 Task: Open a blank sheet, save the file as Riocarnivalletter.pdf Type the sentence 'Music has a powerful effect on our emotions. Listening to uplifting music can boost mood and energy levels, while calming music can promote relaxation and stress reduction. Music has the ability to evoke memories and emotions, making it a valuable tool for emotional well-being.'Add formula using equations and charcters after the sentence 'V = ?r²h' Select the formula and highlight with color Yellow Change the page Orientation to  Landscape
Action: Mouse moved to (259, 174)
Screenshot: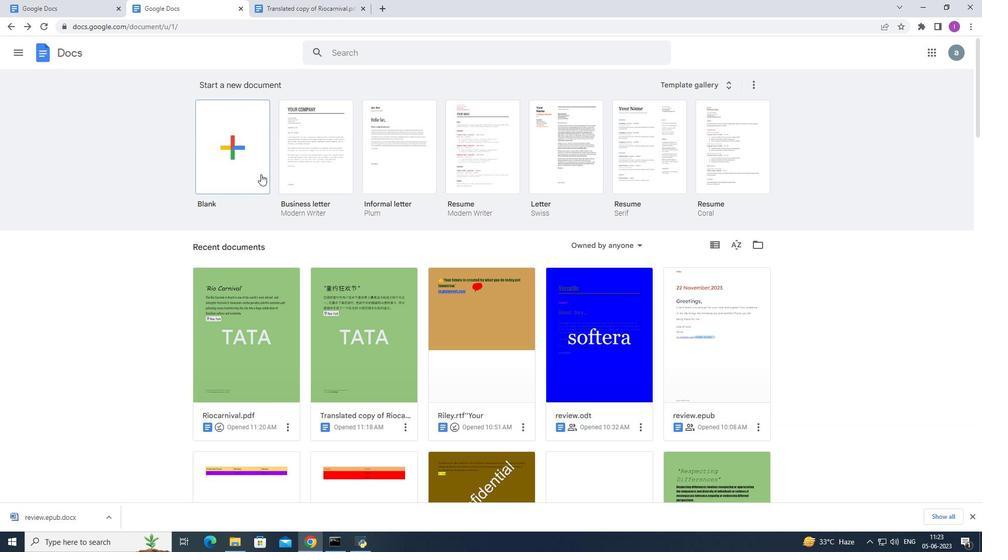 
Action: Mouse pressed left at (259, 174)
Screenshot: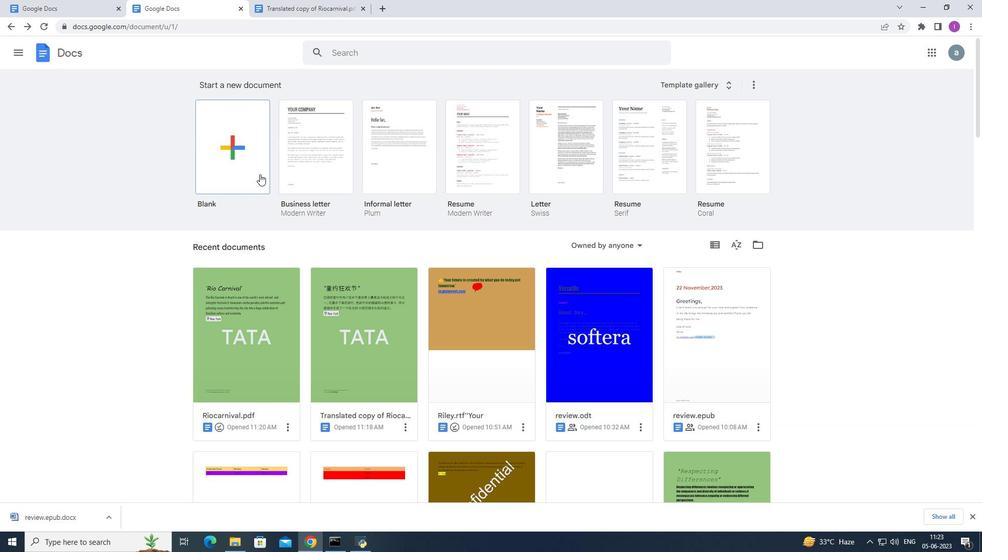 
Action: Mouse moved to (115, 41)
Screenshot: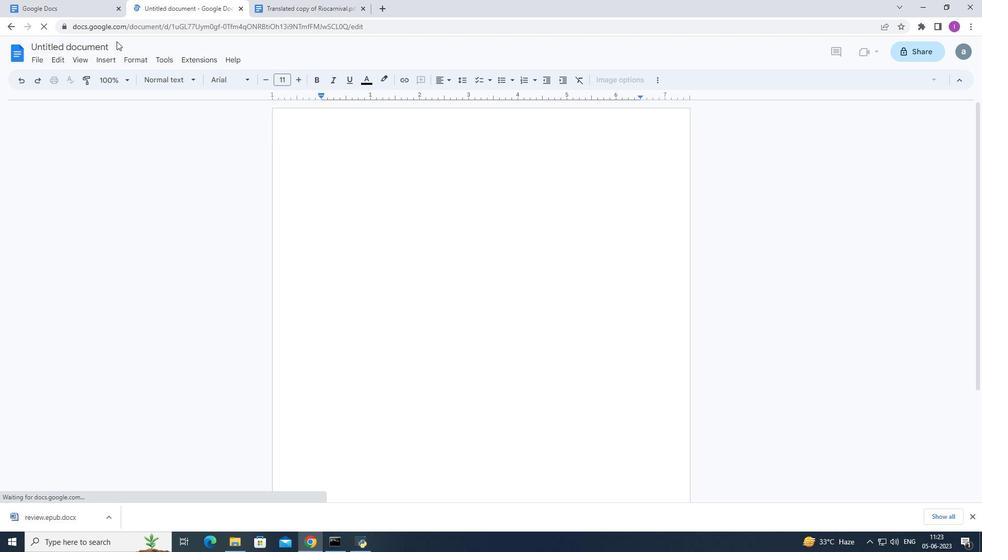 
Action: Mouse pressed left at (115, 41)
Screenshot: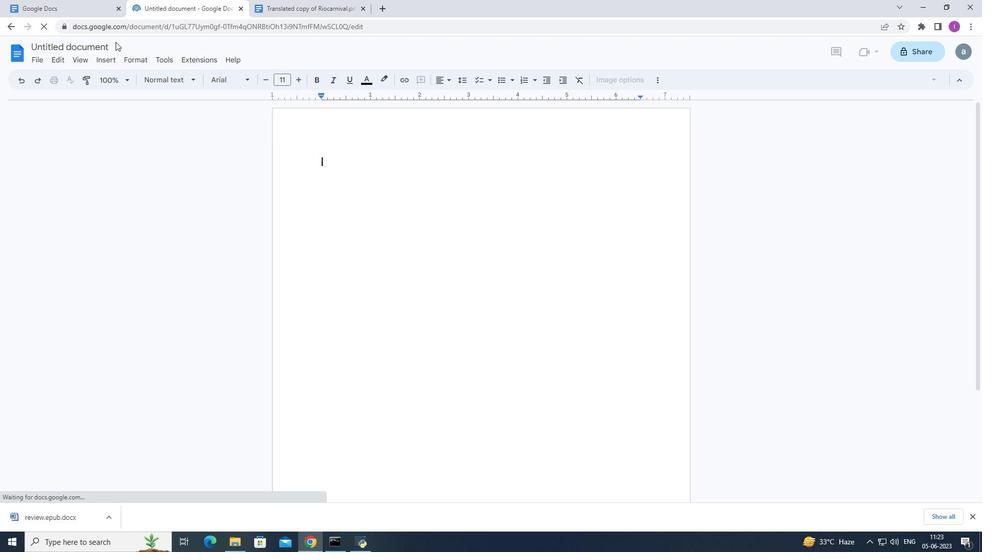 
Action: Mouse moved to (109, 44)
Screenshot: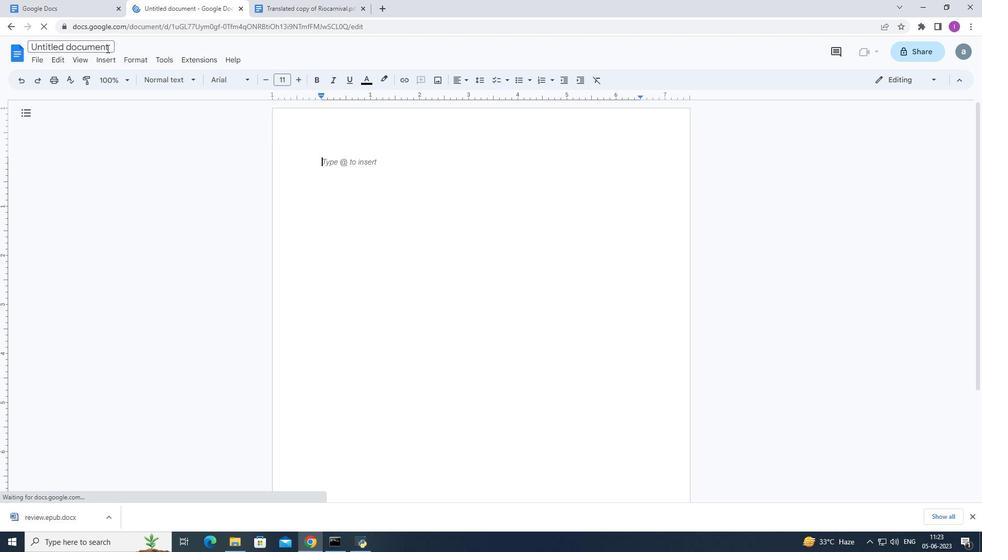 
Action: Mouse pressed left at (109, 44)
Screenshot: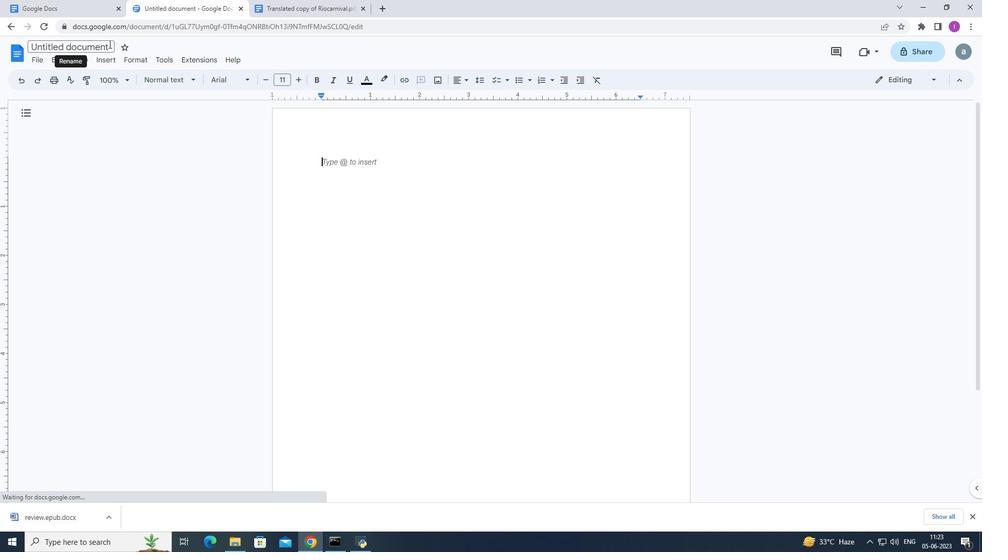 
Action: Mouse moved to (135, 55)
Screenshot: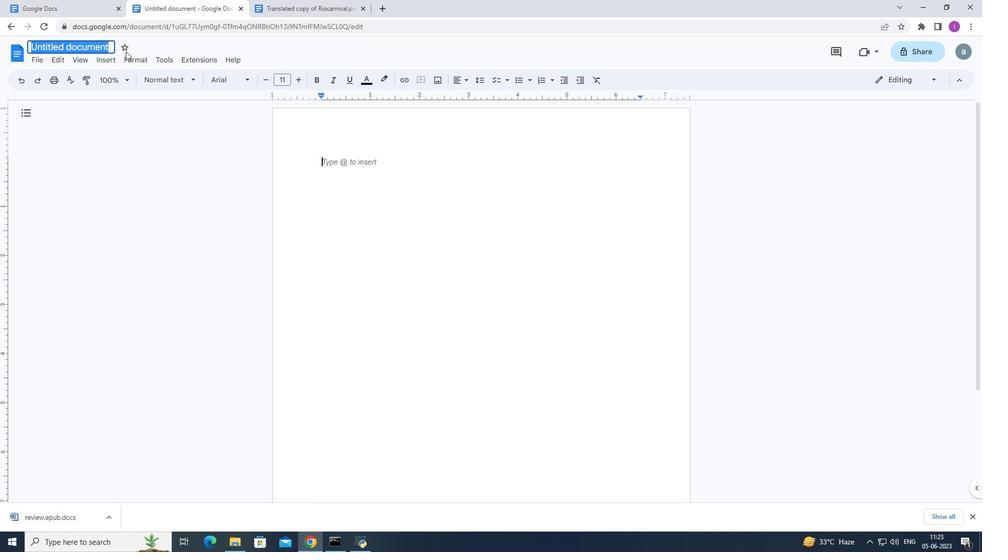 
Action: Key pressed <Key.shift>Riocarnivalletter.pdf
Screenshot: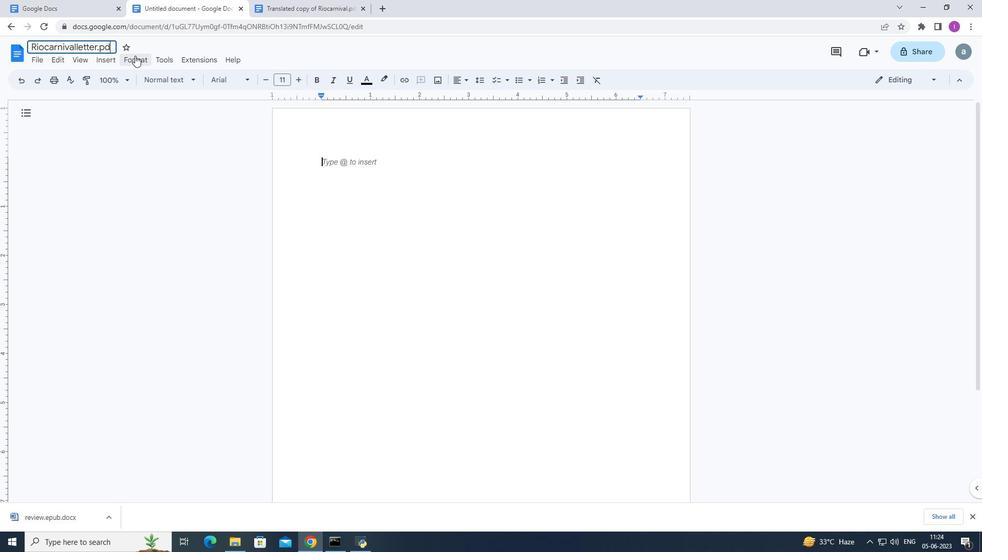 
Action: Mouse moved to (328, 145)
Screenshot: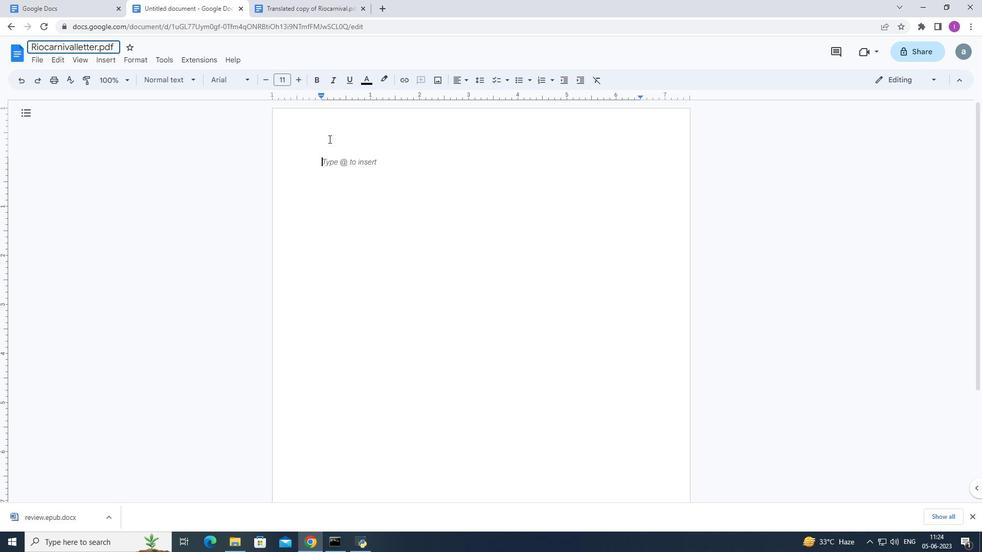 
Action: Mouse pressed left at (328, 145)
Screenshot: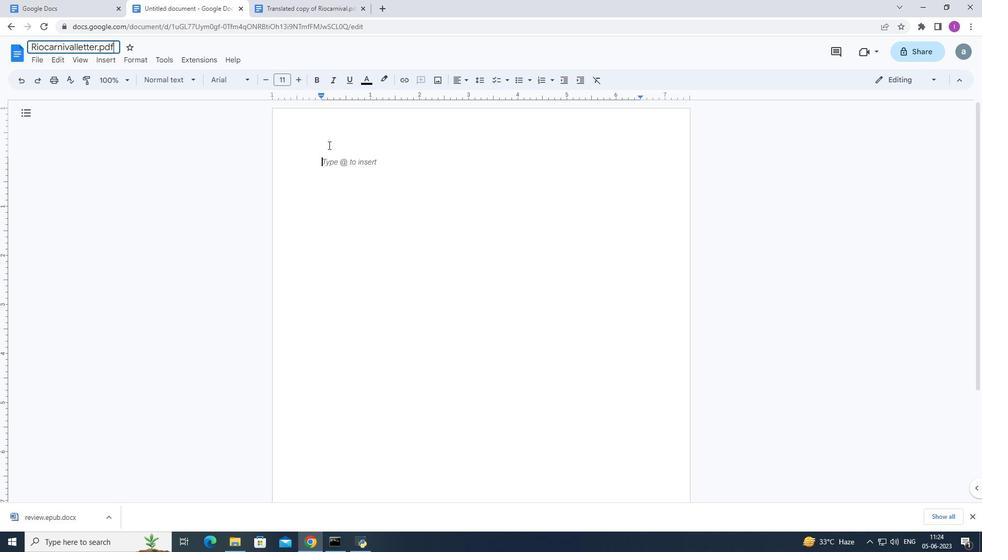 
Action: Mouse moved to (549, 155)
Screenshot: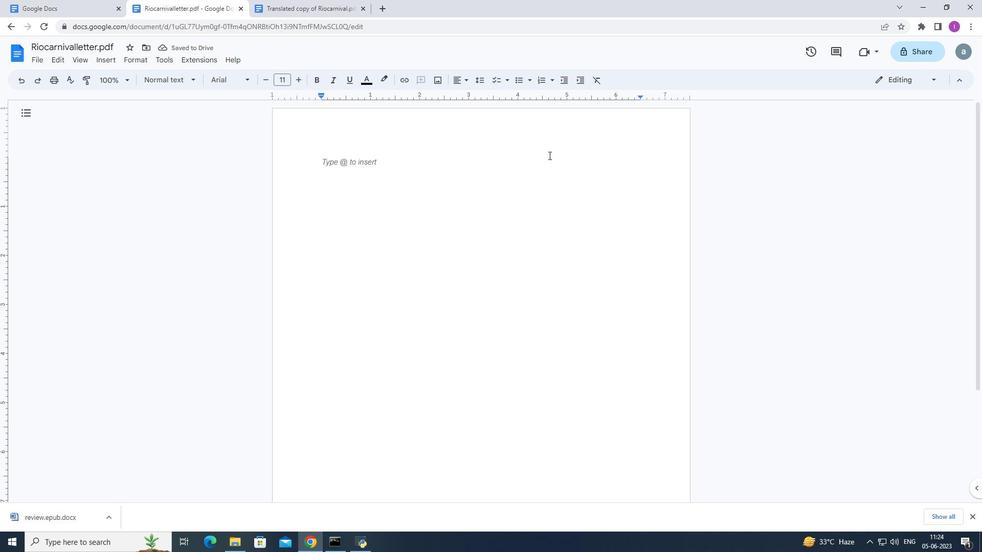 
Action: Key pressed <Key.shift>Music<Key.space>has<Key.space>a<Key.space>powerful<Key.space>effect<Key.space>on<Key.space>our<Key.space>emotions.<Key.shift>Listening<Key.space>to<Key.space>uplifi<Key.backspace>ting<Key.space>music<Key.space>can<Key.space>boost<Key.space>mood<Key.space>and<Key.space>energylevels,while
Screenshot: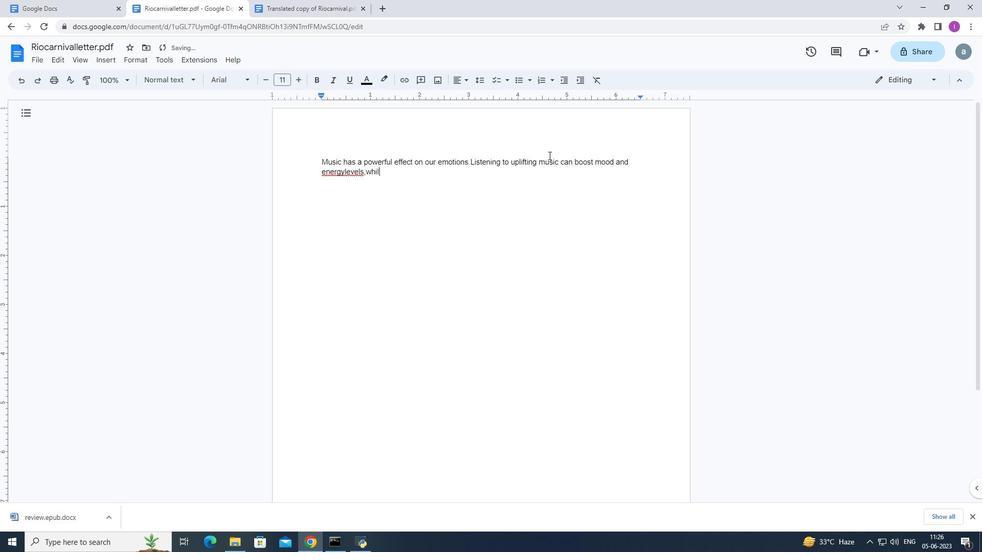 
Action: Mouse moved to (344, 171)
Screenshot: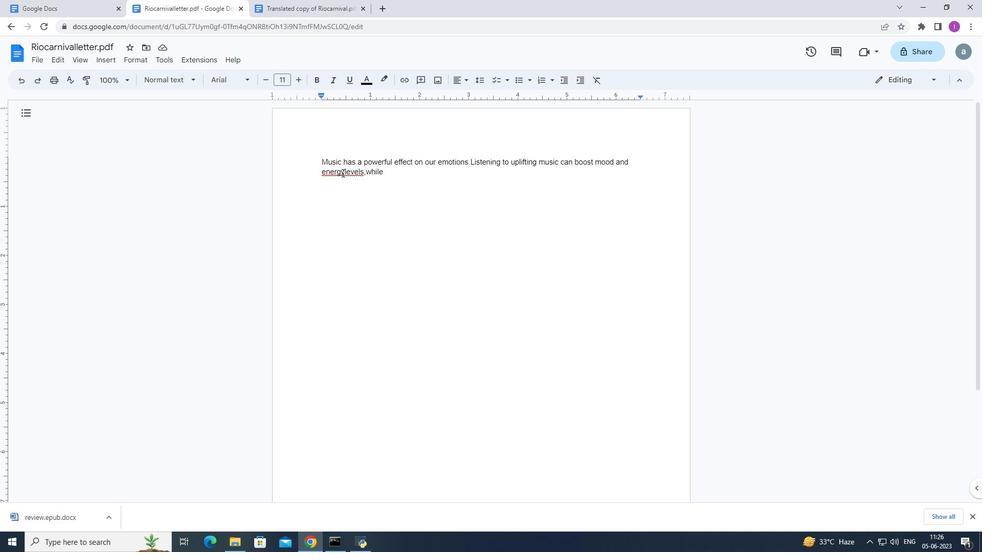 
Action: Mouse pressed left at (344, 171)
Screenshot: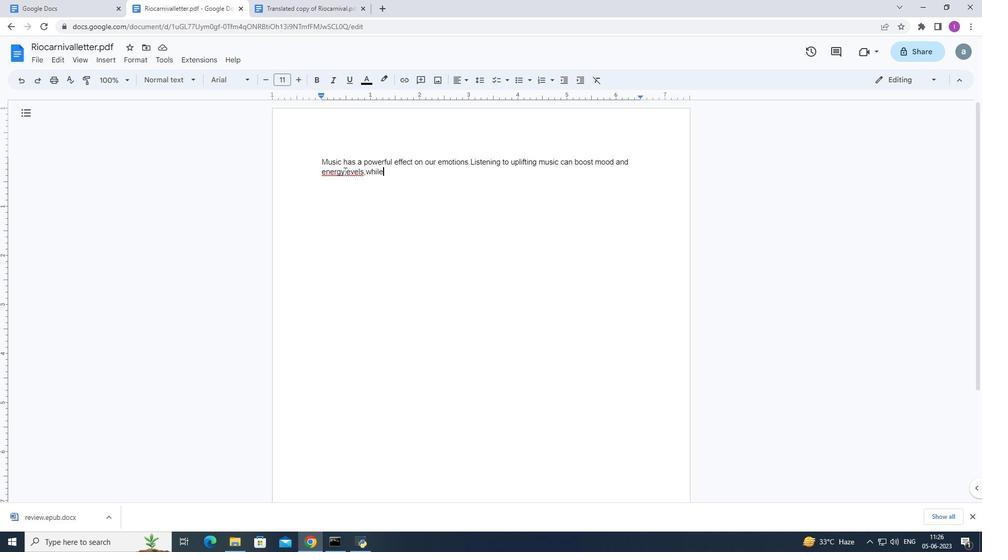 
Action: Mouse moved to (356, 156)
Screenshot: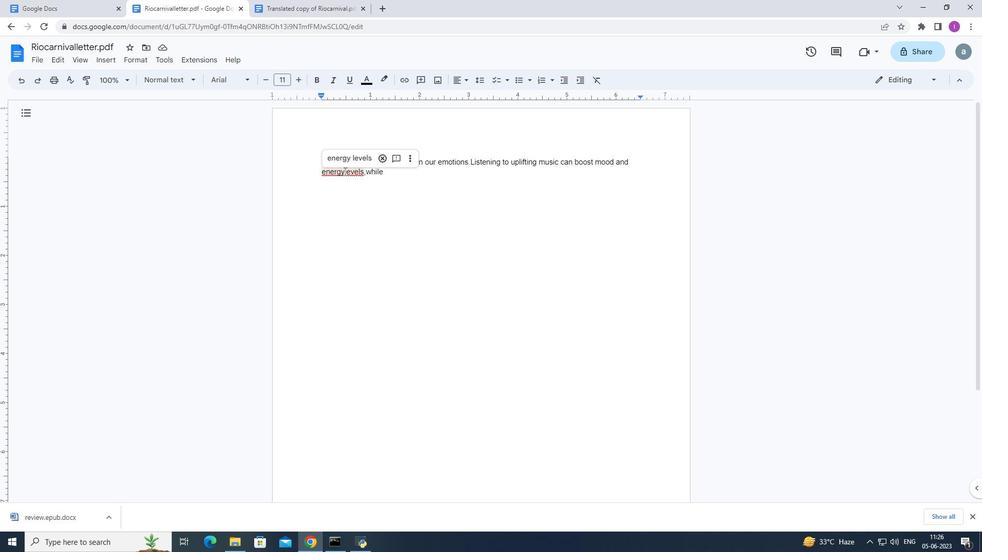 
Action: Mouse pressed left at (356, 156)
Screenshot: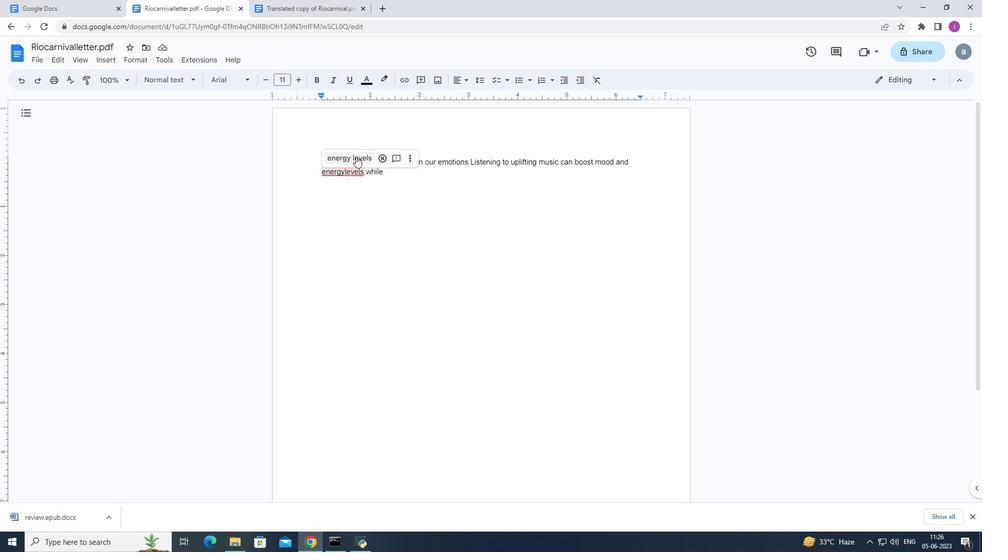 
Action: Mouse moved to (395, 176)
Screenshot: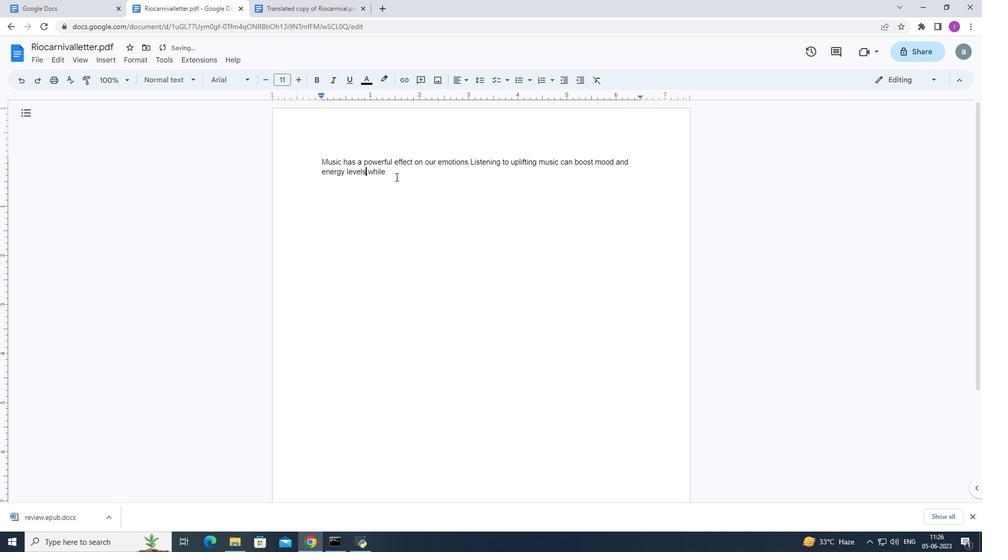 
Action: Mouse pressed left at (395, 176)
Screenshot: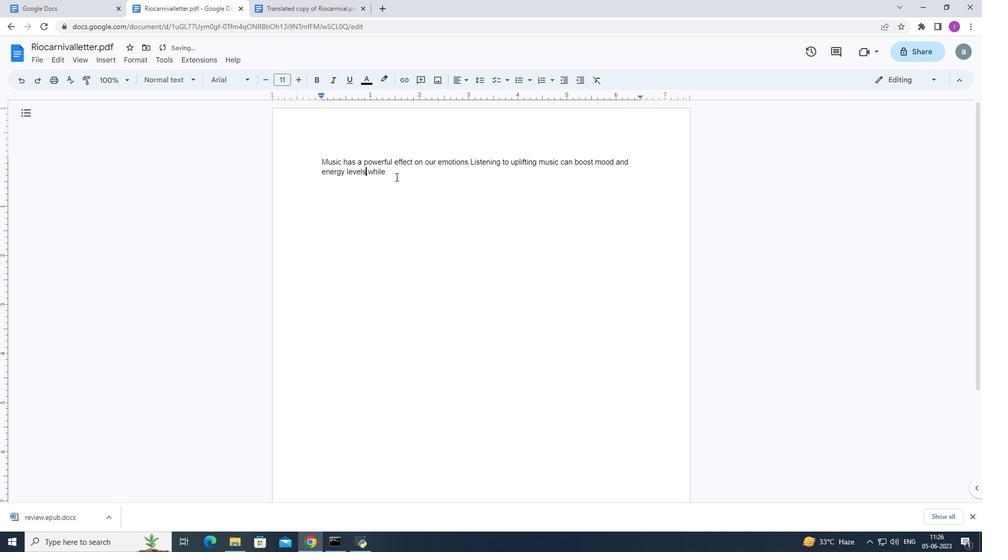 
Action: Mouse moved to (562, 175)
Screenshot: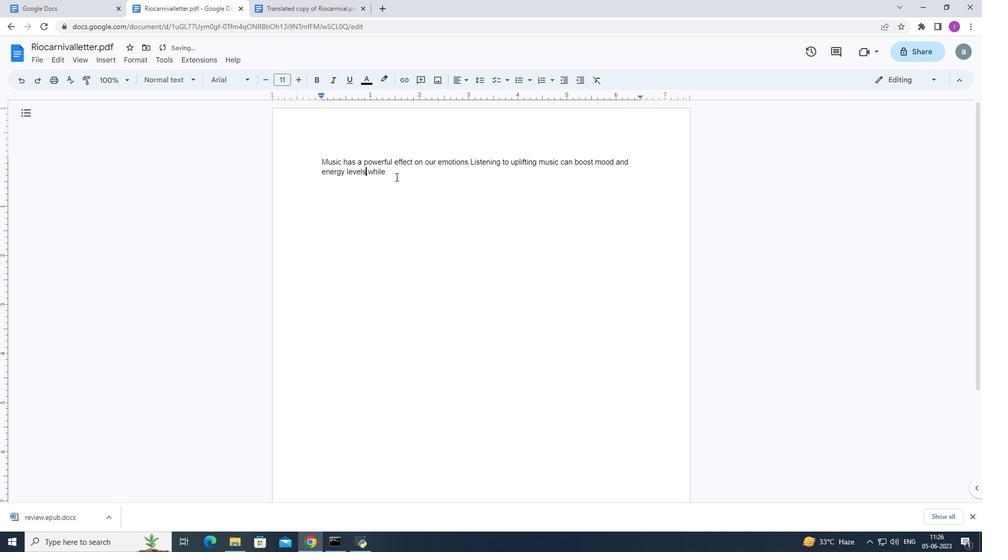 
Action: Key pressed <Key.space>calming<Key.space>music<Key.space>can<Key.space>promote<Key.space>relaxation<Key.space>and<Key.space>stess<Key.space>reduction,<Key.backspace>.<Key.shift>Music<Key.space>has<Key.space>the<Key.space>ability<Key.space>to<Key.space>evoke<Key.space>memories<Key.space>and<Key.space>emotions,making<Key.space>it<Key.space>a<Key.space>valuables<Key.space><Key.backspace><Key.backspace><Key.space>tool<Key.space>for<Key.space>emotional<Key.space>well-being.
Screenshot: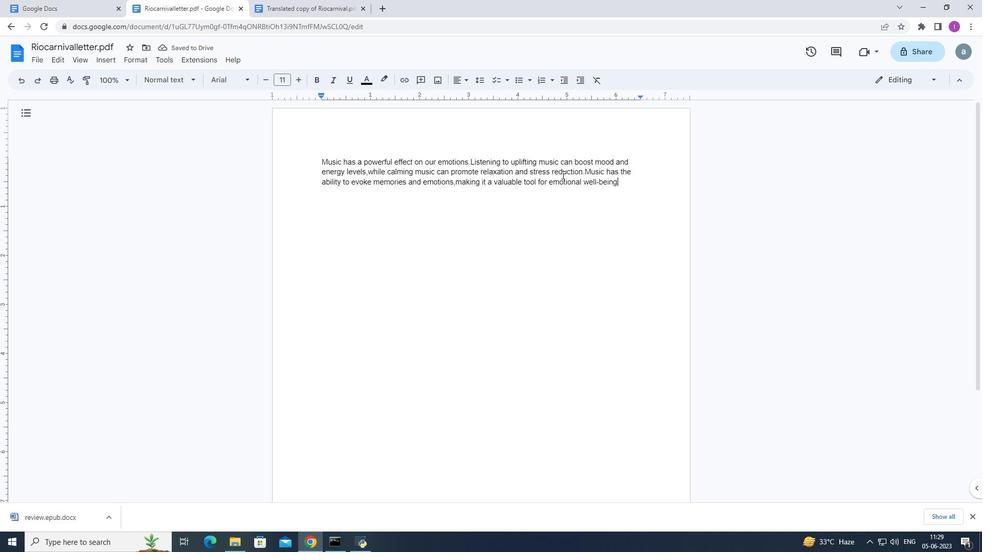 
Action: Mouse moved to (690, 193)
Screenshot: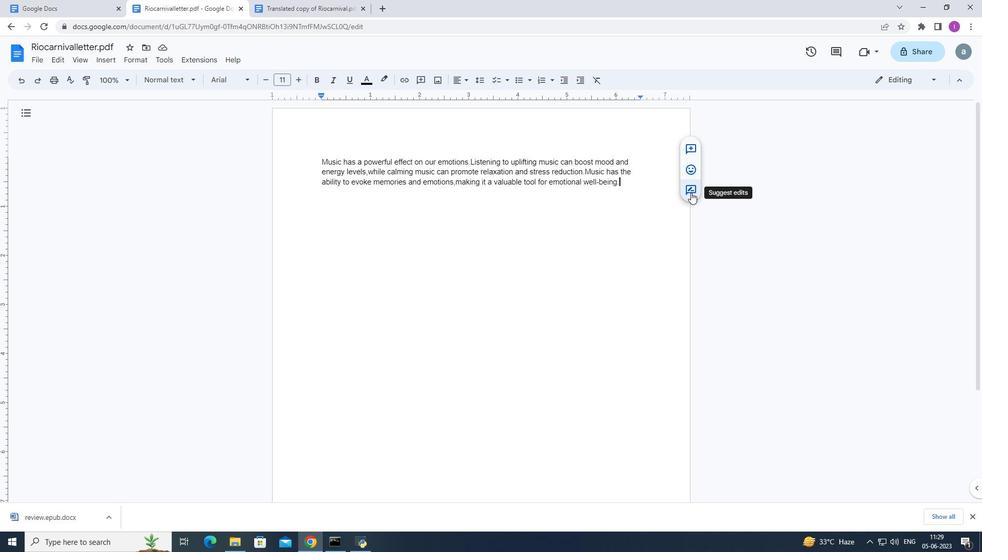 
Action: Key pressed <Key.enter>
Screenshot: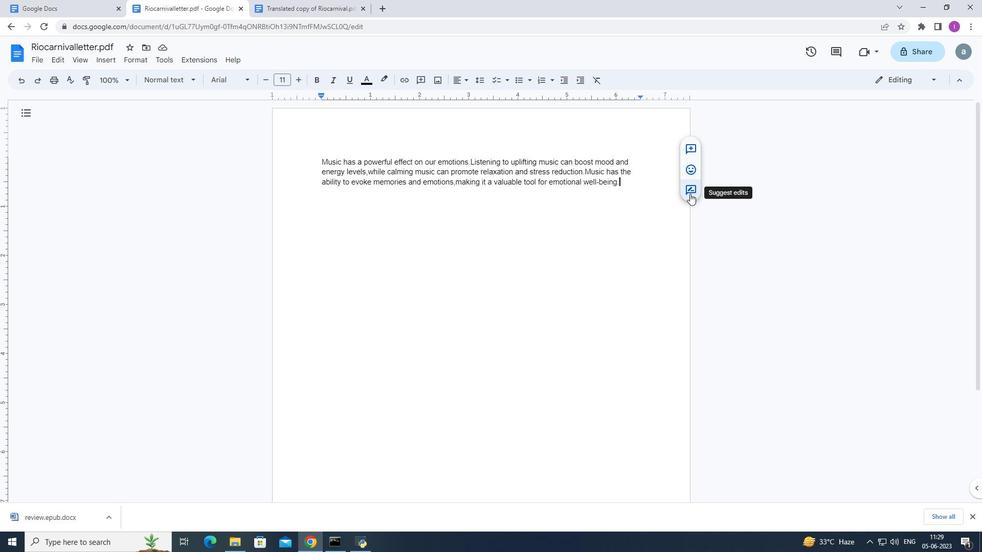 
Action: Mouse moved to (436, 296)
Screenshot: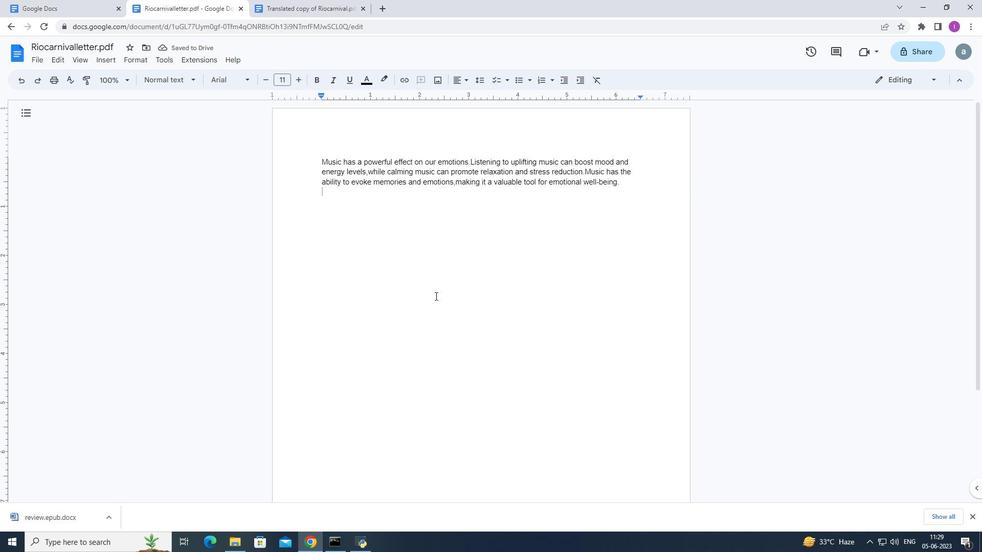 
Action: Key pressed <Key.shift>V=<Key.shift>?r2h
Screenshot: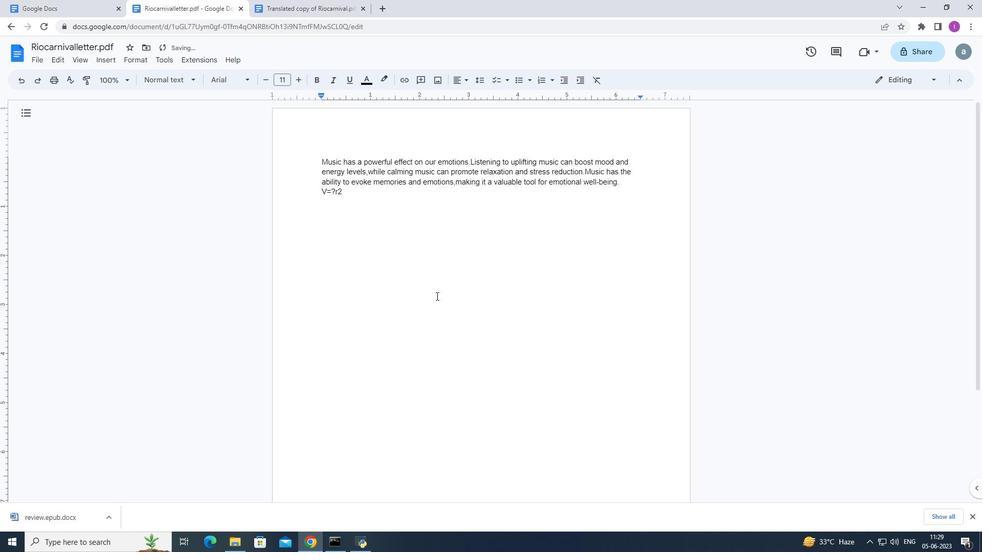 
Action: Mouse moved to (350, 190)
Screenshot: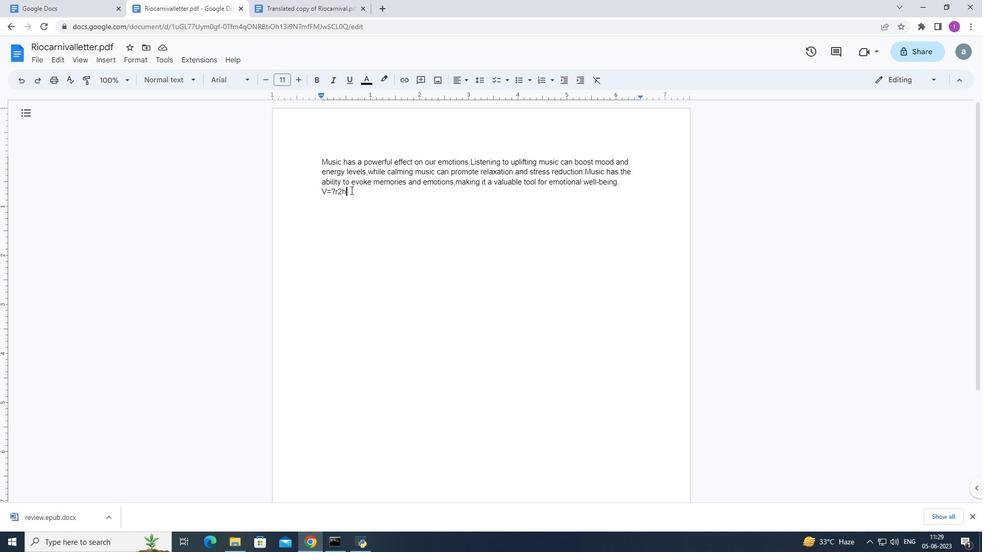 
Action: Mouse pressed left at (350, 190)
Screenshot: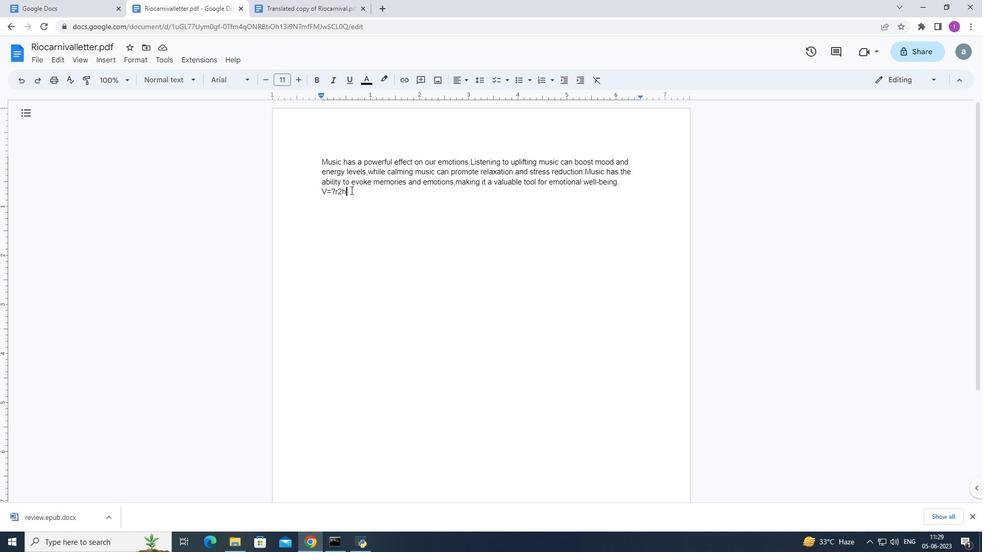 
Action: Mouse moved to (383, 76)
Screenshot: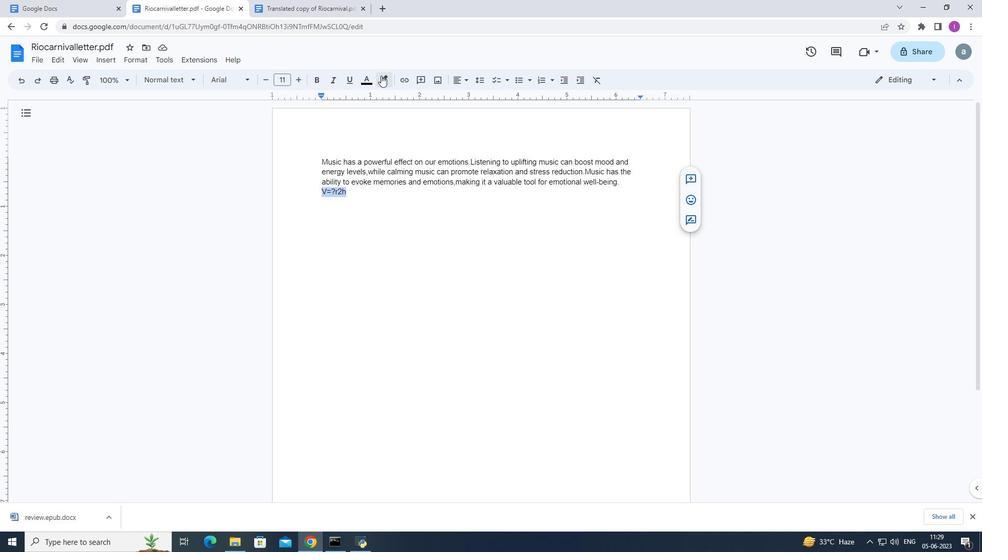 
Action: Mouse pressed left at (383, 76)
Screenshot: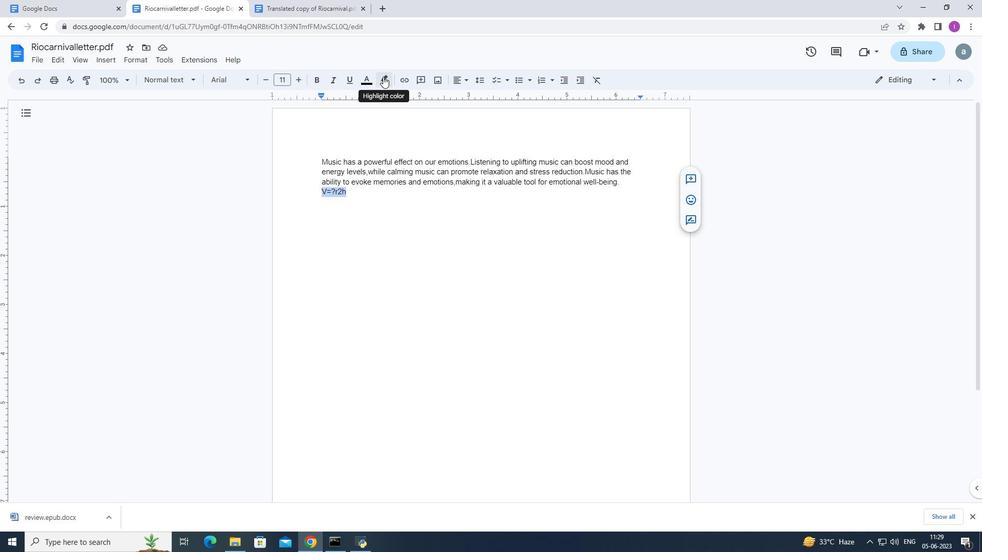 
Action: Mouse moved to (417, 125)
Screenshot: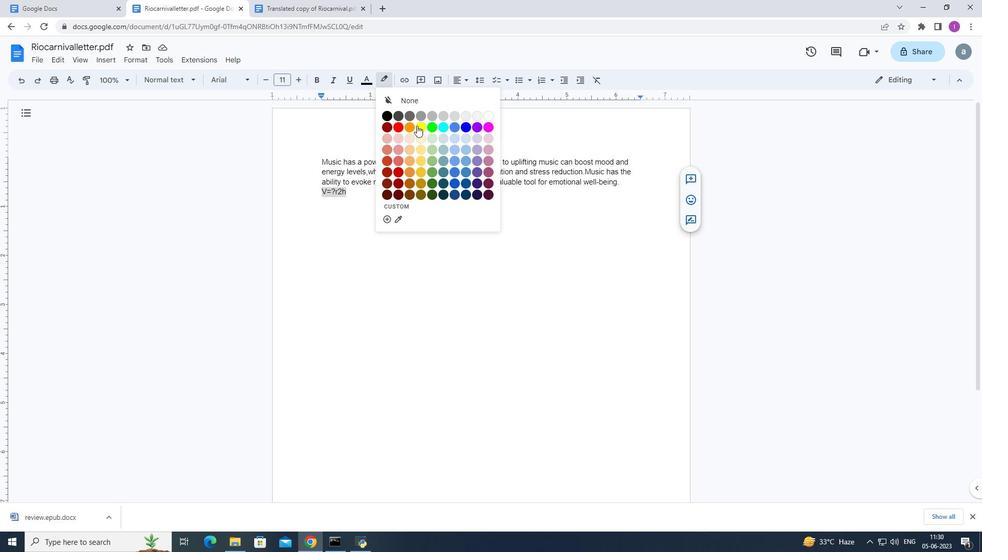 
Action: Mouse pressed left at (417, 125)
Screenshot: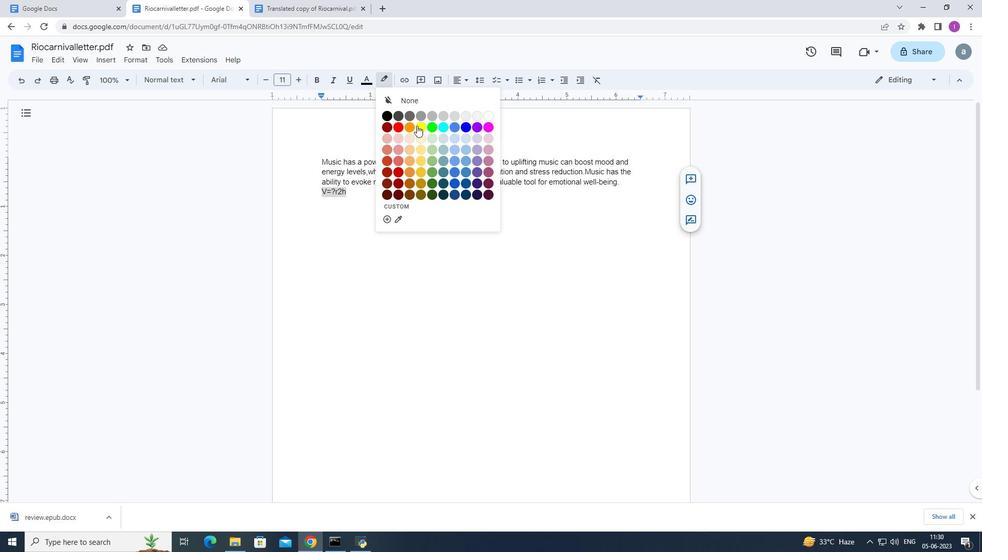 
Action: Mouse moved to (348, 272)
Screenshot: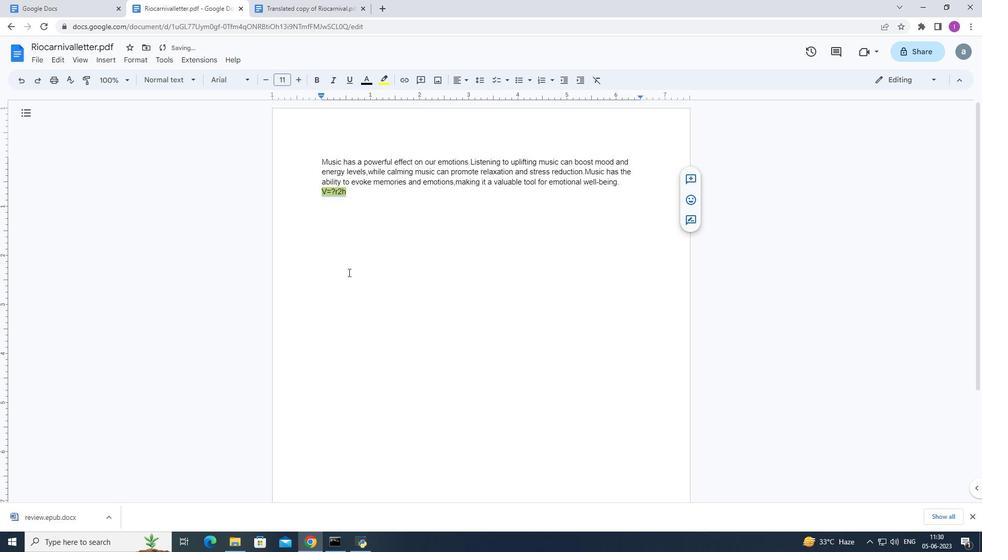 
Action: Mouse pressed left at (348, 272)
Screenshot: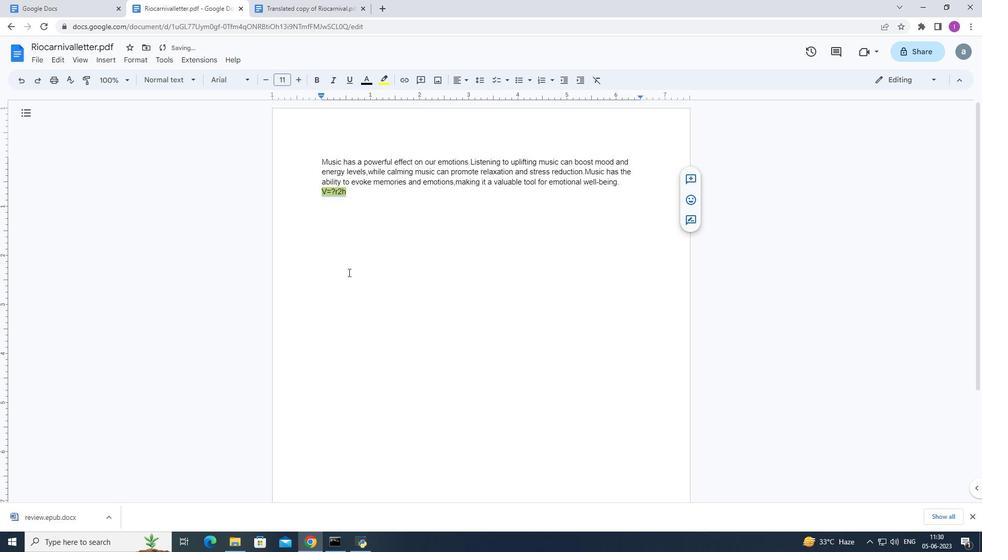 
Action: Mouse moved to (33, 59)
Screenshot: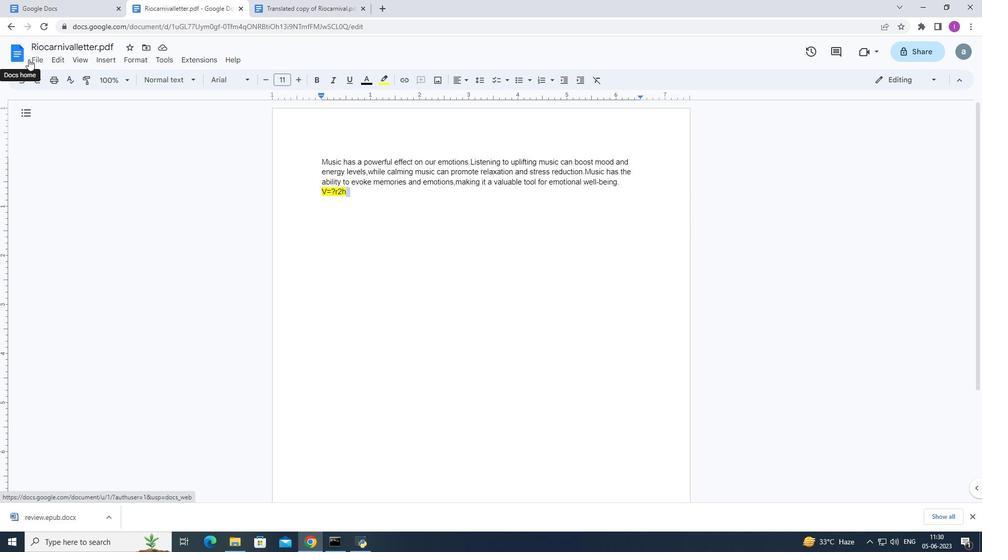 
Action: Mouse pressed left at (33, 59)
Screenshot: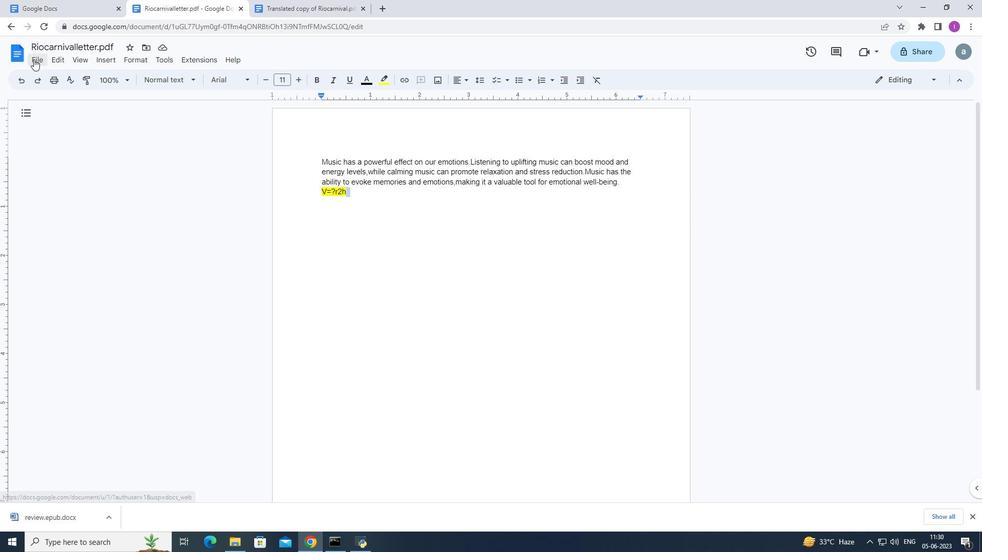 
Action: Mouse moved to (86, 341)
Screenshot: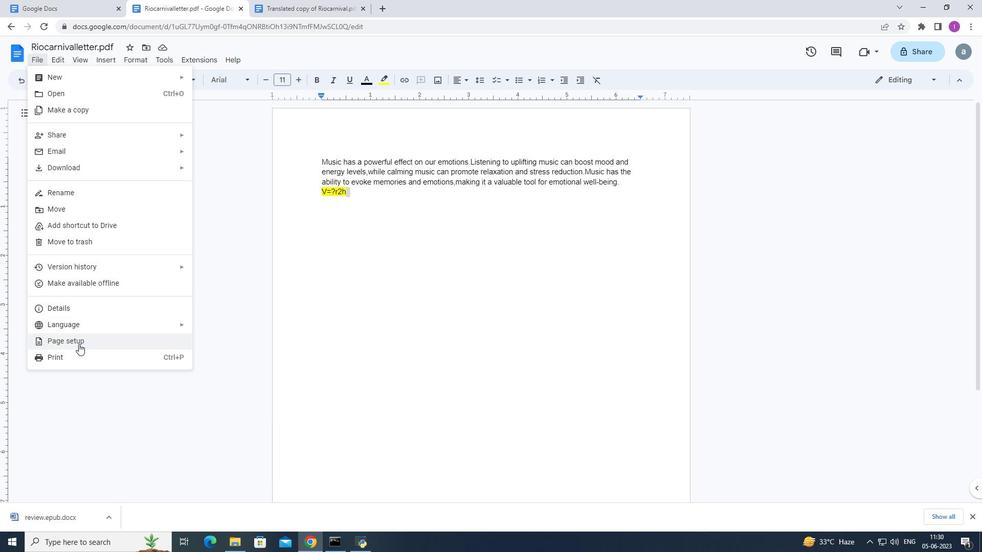 
Action: Mouse pressed left at (86, 341)
Screenshot: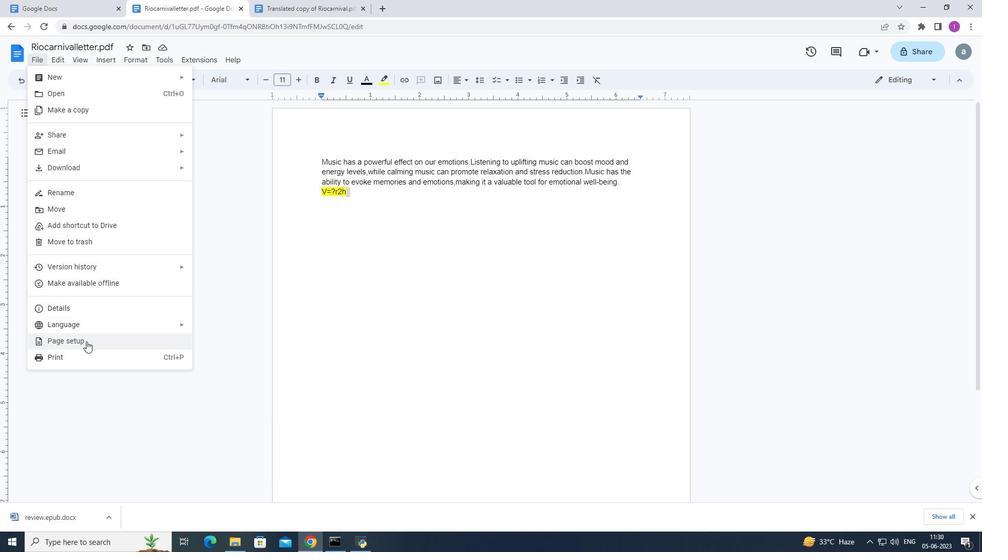 
Action: Mouse moved to (340, 362)
Screenshot: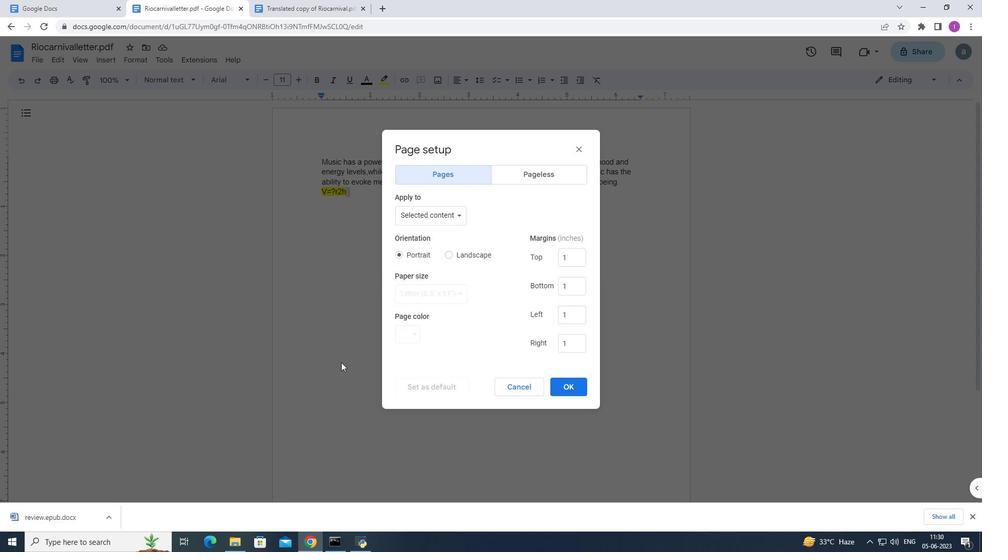 
Action: Mouse pressed left at (340, 362)
Screenshot: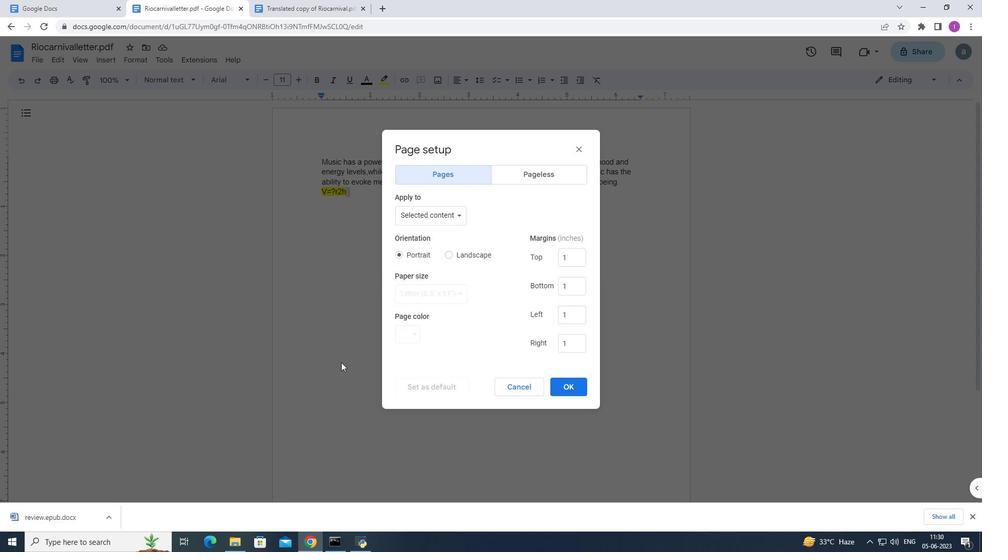 
Action: Mouse moved to (580, 147)
Screenshot: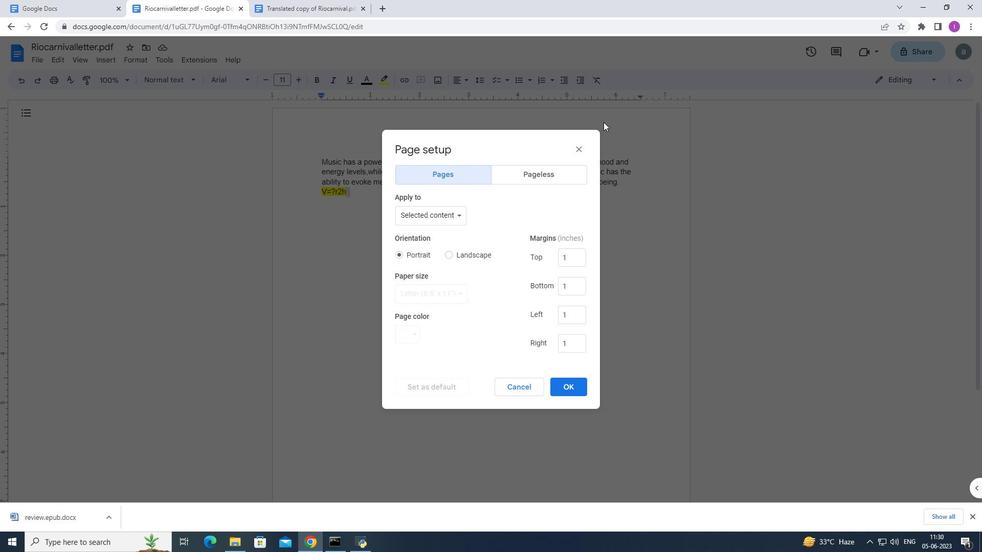 
Action: Mouse pressed left at (580, 147)
Screenshot: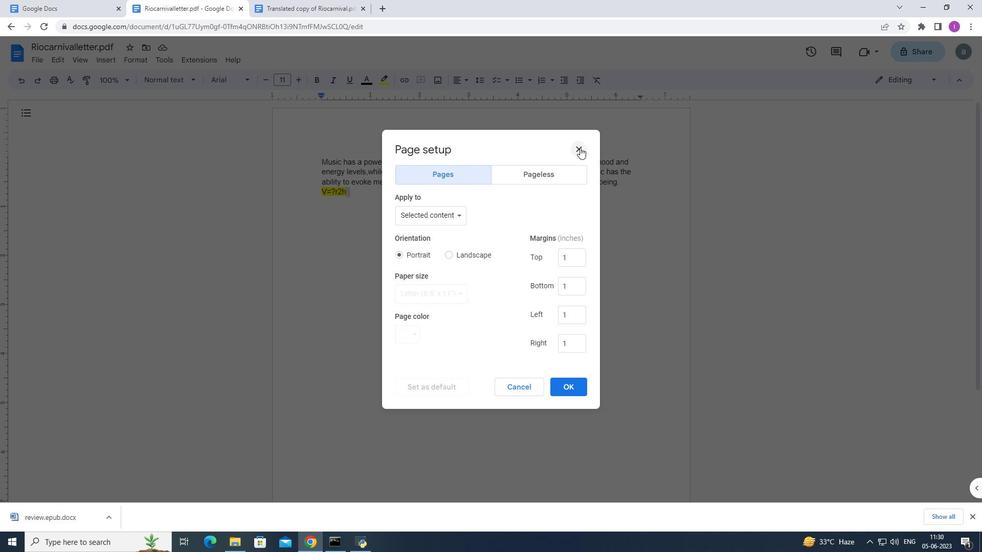 
Action: Mouse moved to (372, 299)
Screenshot: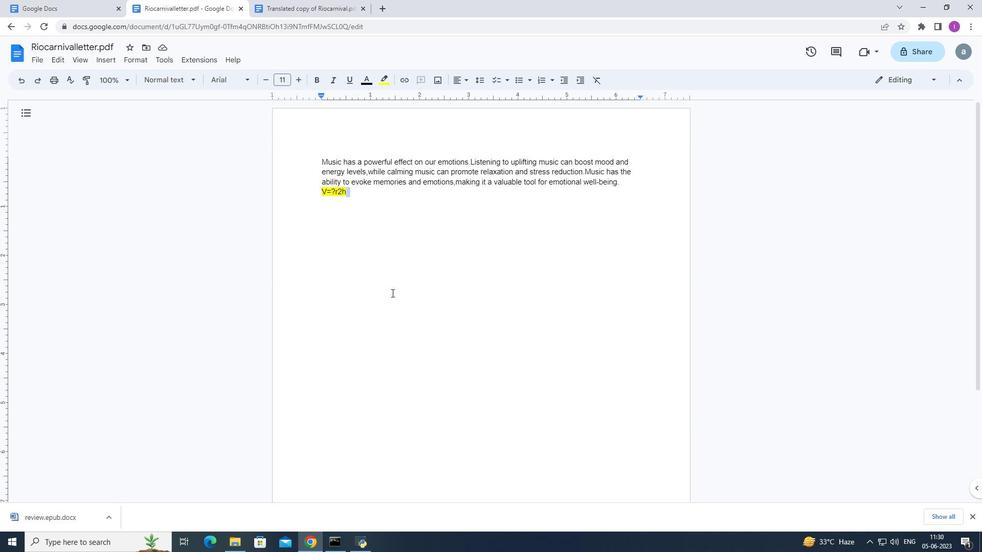 
Action: Mouse pressed left at (372, 299)
Screenshot: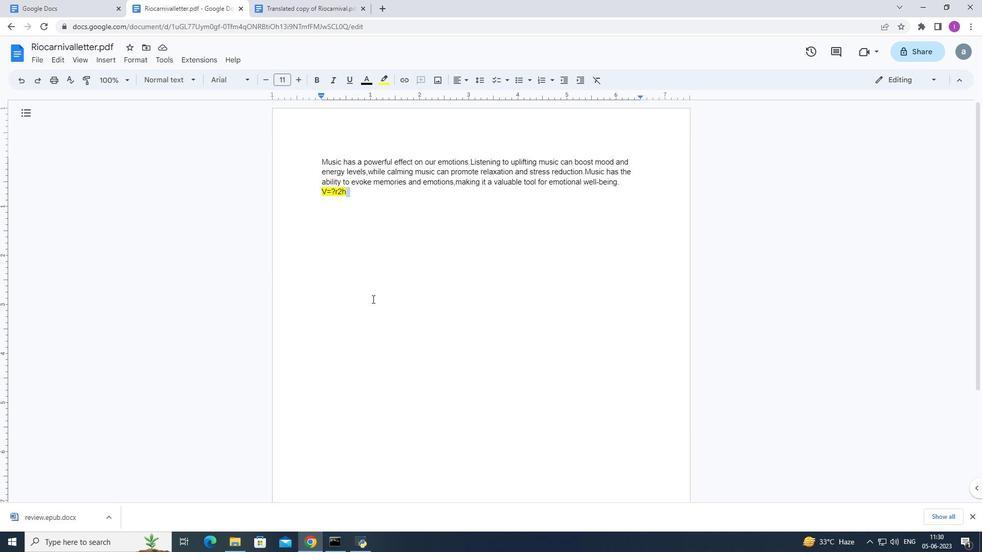 
Action: Mouse moved to (33, 57)
Screenshot: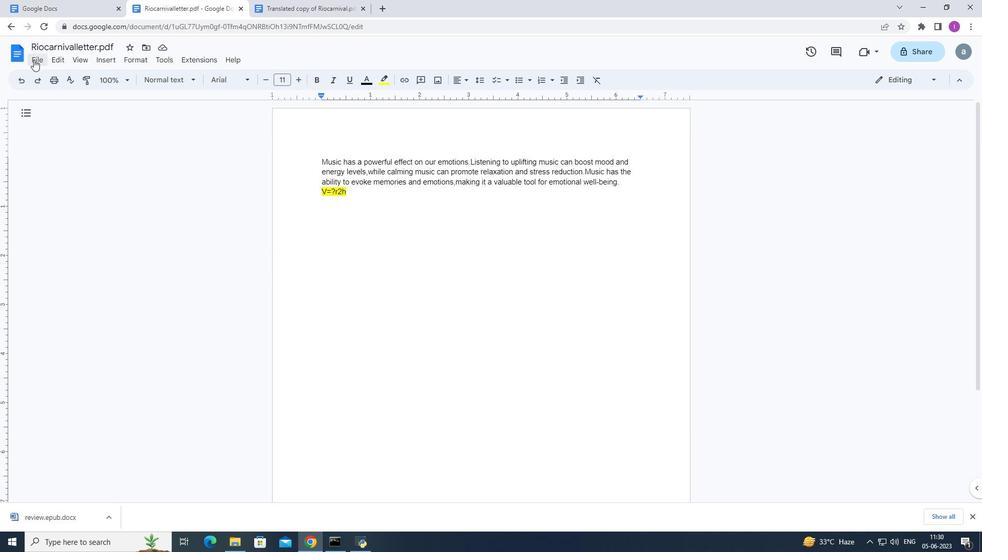 
Action: Mouse pressed left at (33, 57)
Screenshot: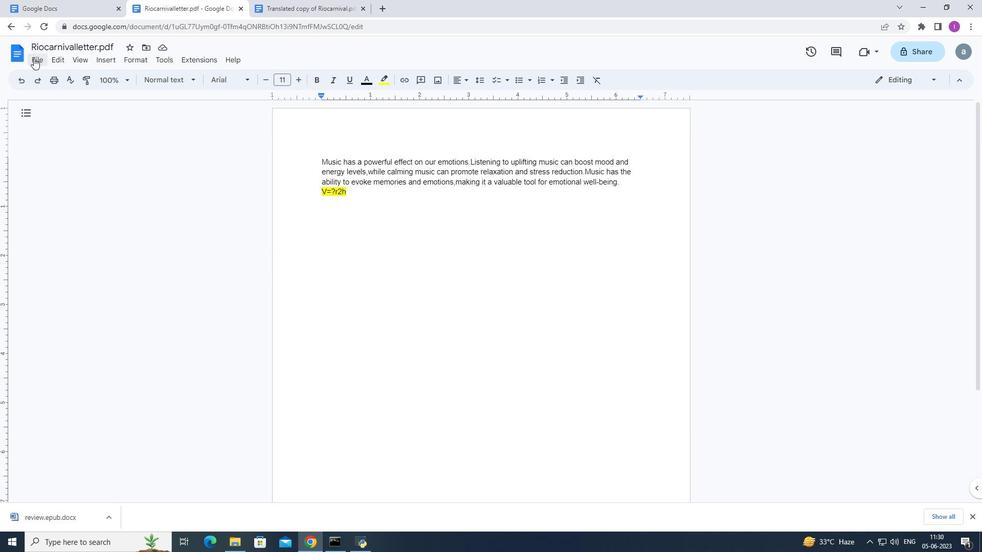 
Action: Mouse moved to (85, 345)
Screenshot: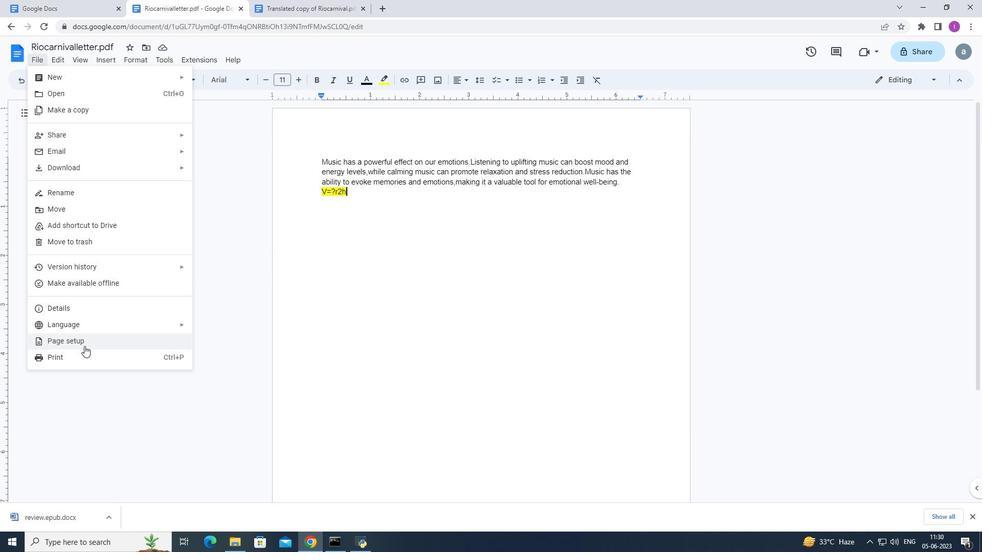 
Action: Mouse pressed left at (85, 345)
Screenshot: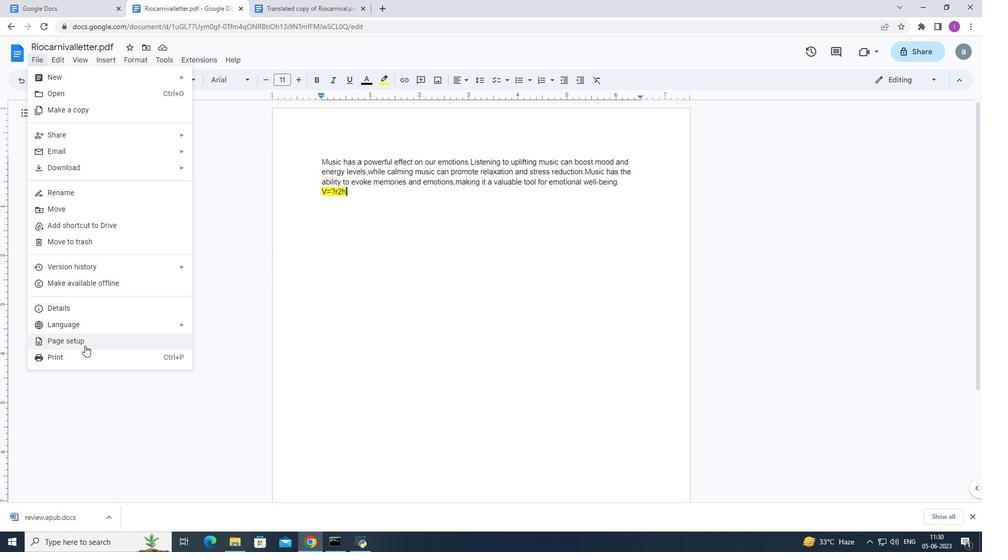
Action: Mouse moved to (455, 253)
Screenshot: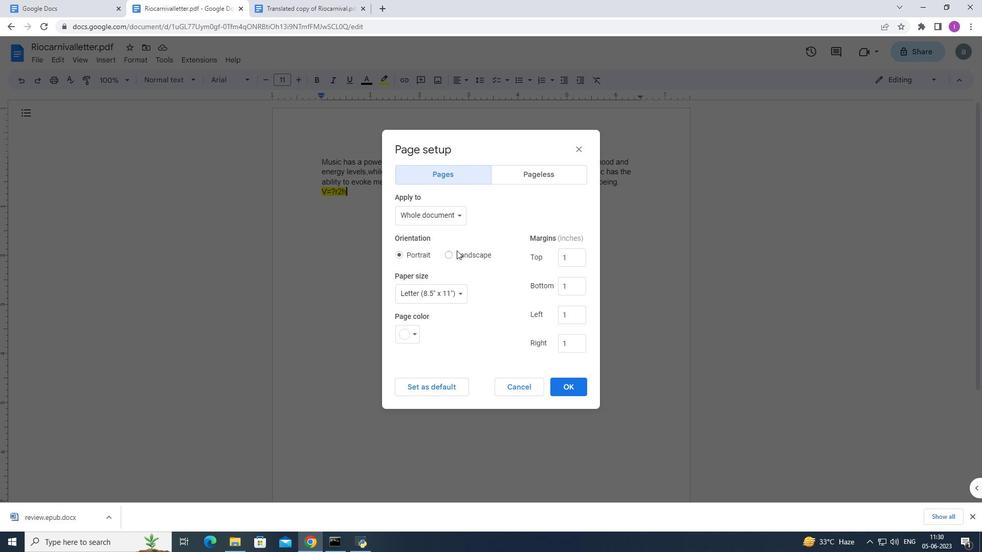 
Action: Mouse pressed left at (455, 253)
Screenshot: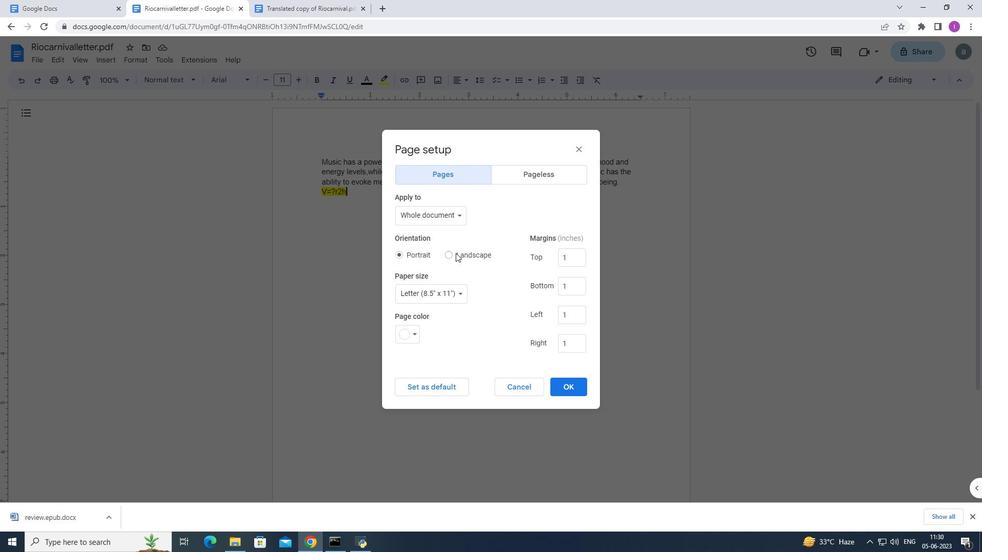 
Action: Mouse moved to (573, 387)
Screenshot: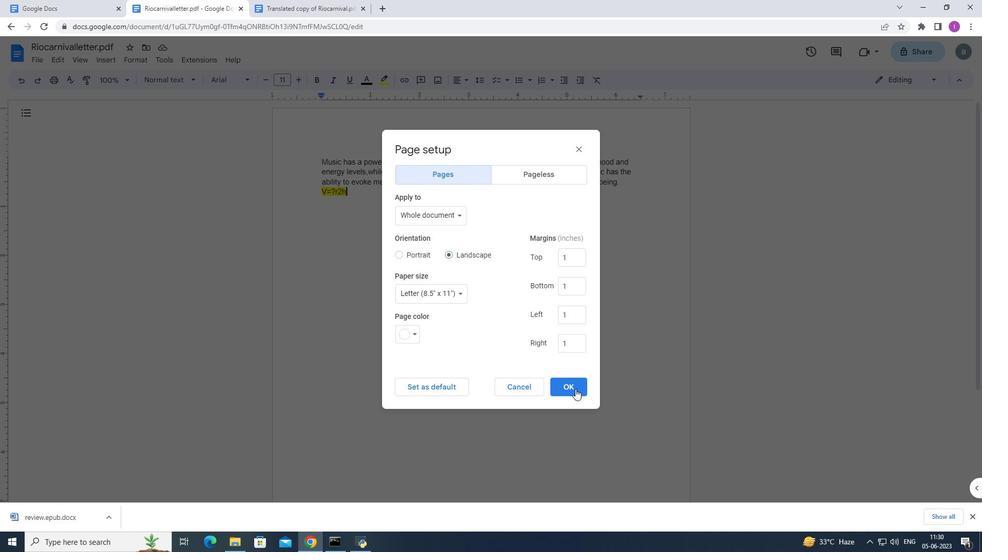 
Action: Mouse pressed left at (573, 387)
Screenshot: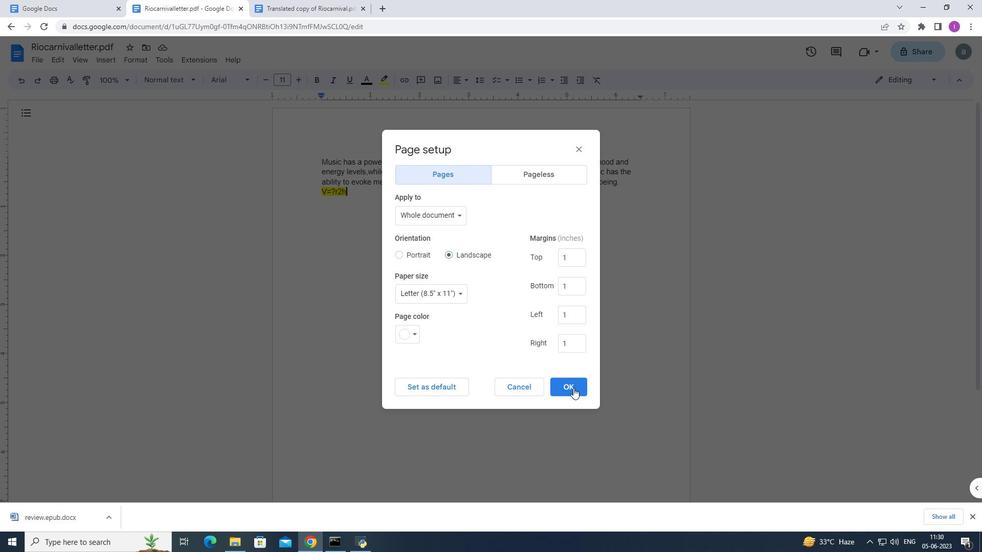 
Action: Mouse moved to (556, 391)
Screenshot: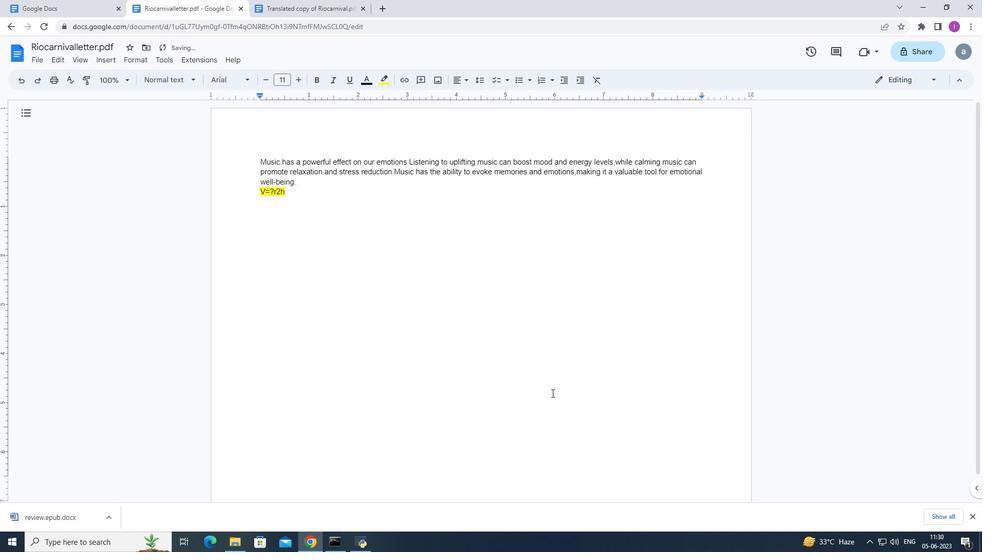 
